 Task: Select a schedule automation every year on the 1 of January at 11:00 AM.
Action: Mouse moved to (1048, 81)
Screenshot: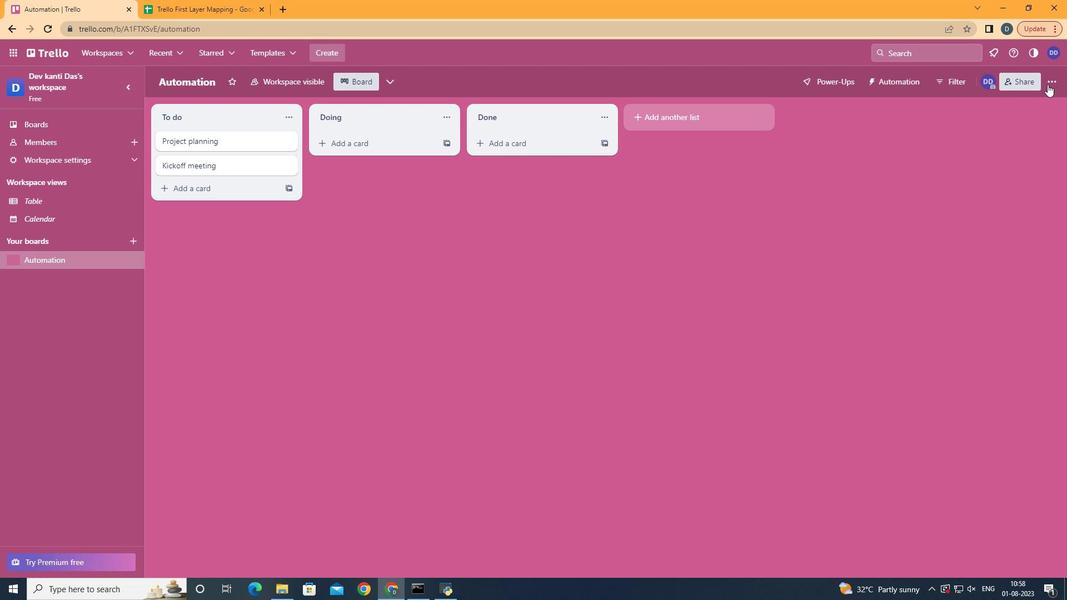 
Action: Mouse pressed left at (1048, 81)
Screenshot: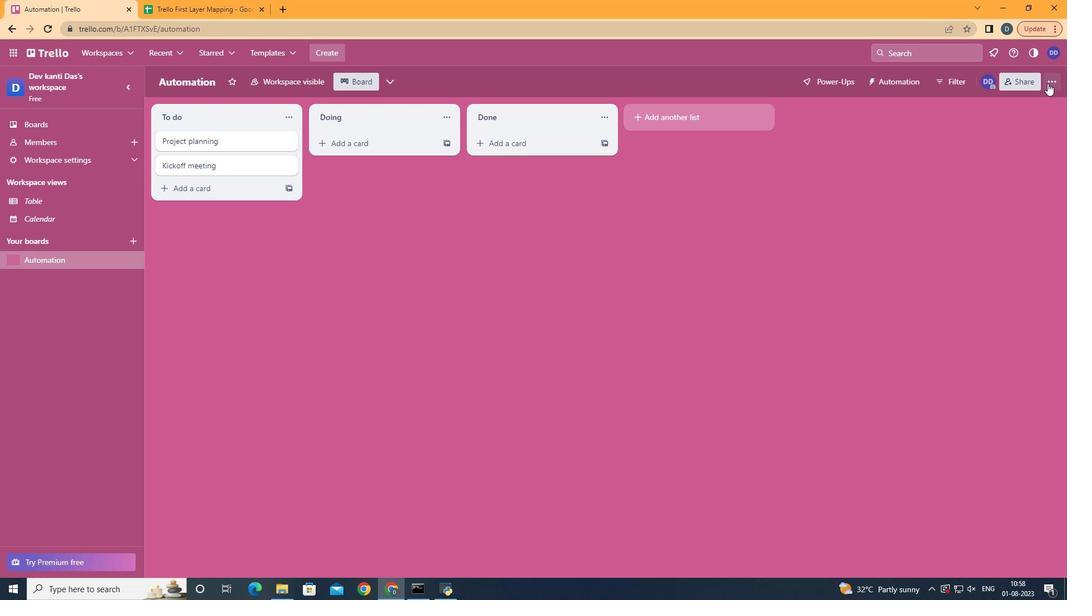 
Action: Mouse moved to (949, 237)
Screenshot: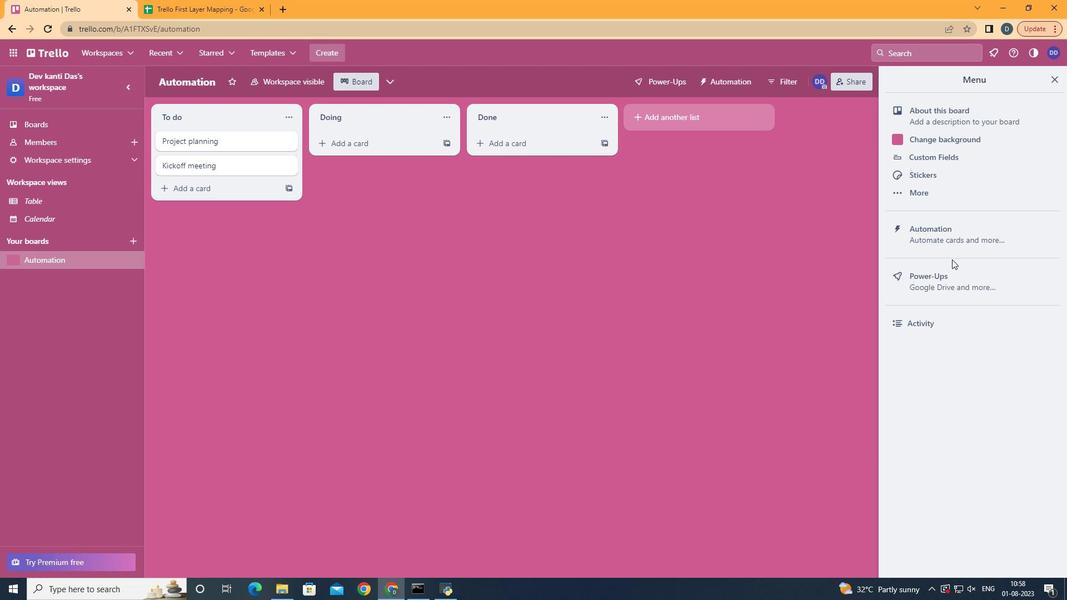 
Action: Mouse pressed left at (949, 237)
Screenshot: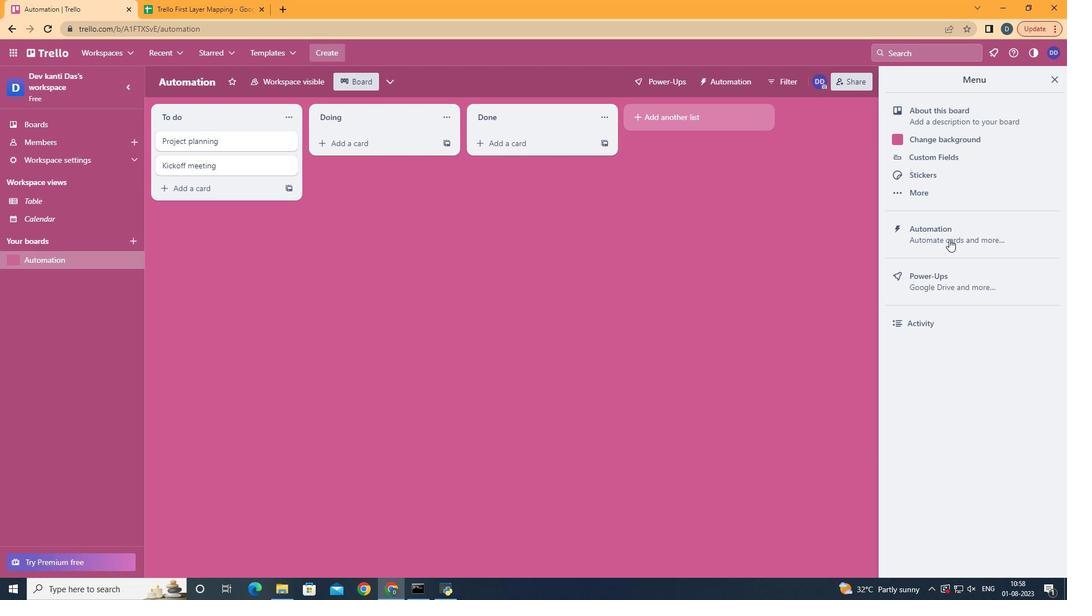 
Action: Mouse moved to (224, 199)
Screenshot: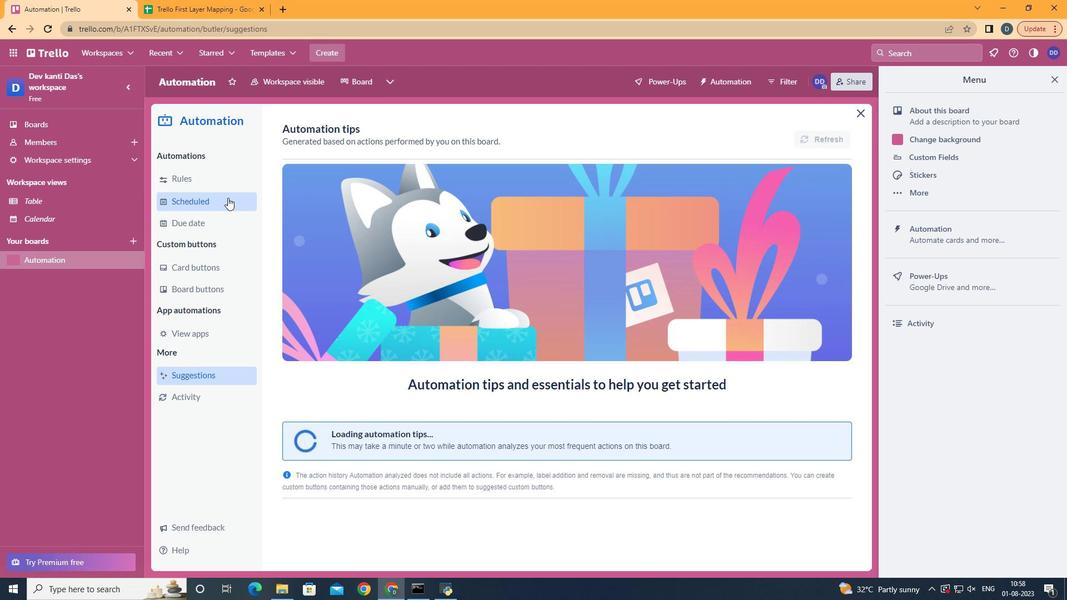 
Action: Mouse pressed left at (224, 199)
Screenshot: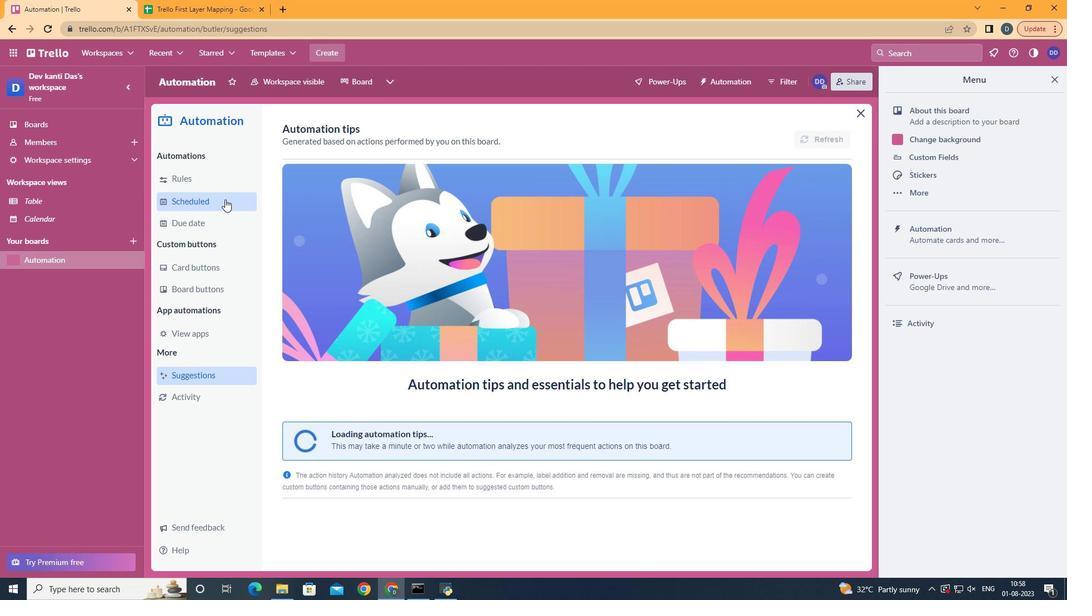 
Action: Mouse moved to (794, 128)
Screenshot: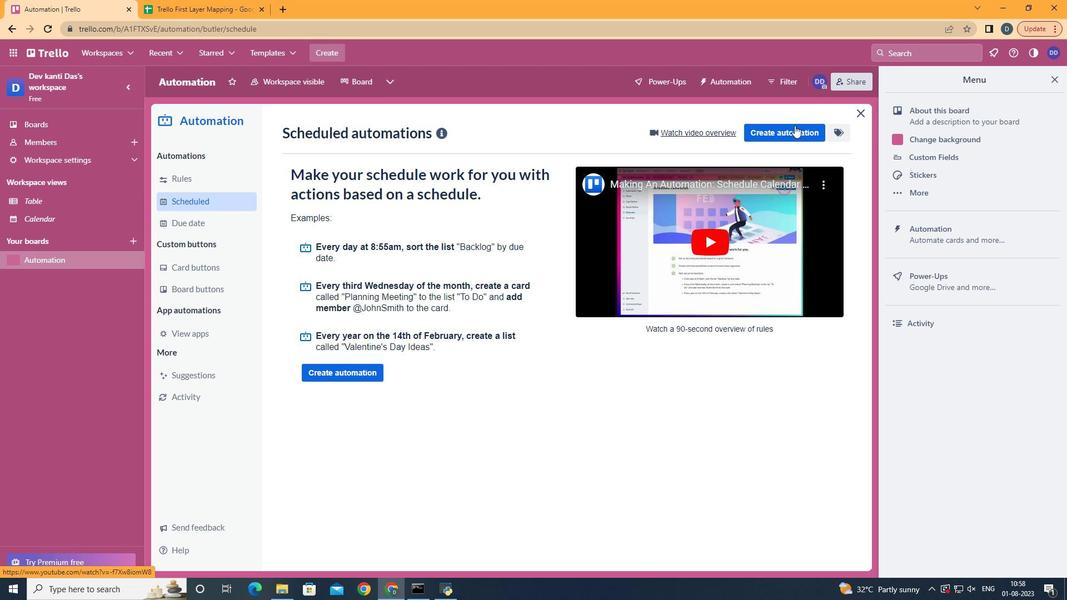 
Action: Mouse pressed left at (794, 128)
Screenshot: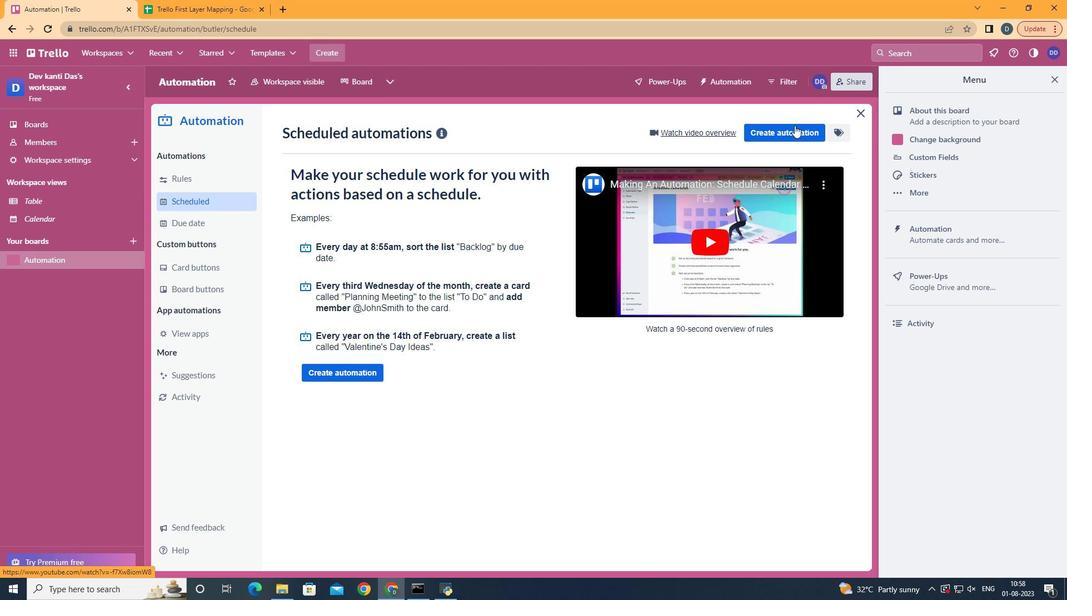 
Action: Mouse moved to (652, 246)
Screenshot: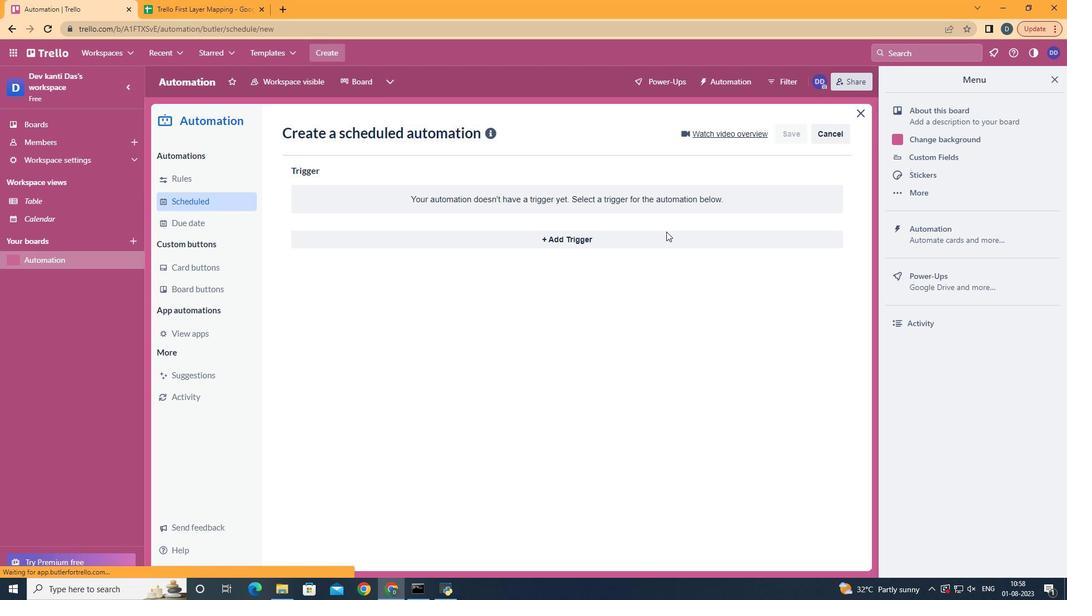 
Action: Mouse pressed left at (652, 246)
Screenshot: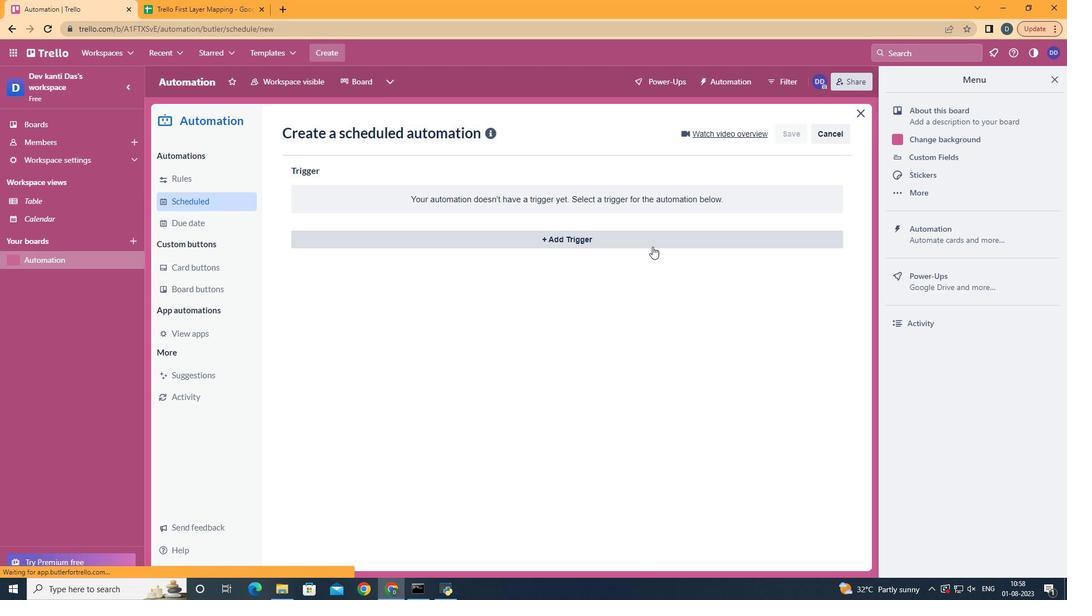 
Action: Mouse moved to (345, 386)
Screenshot: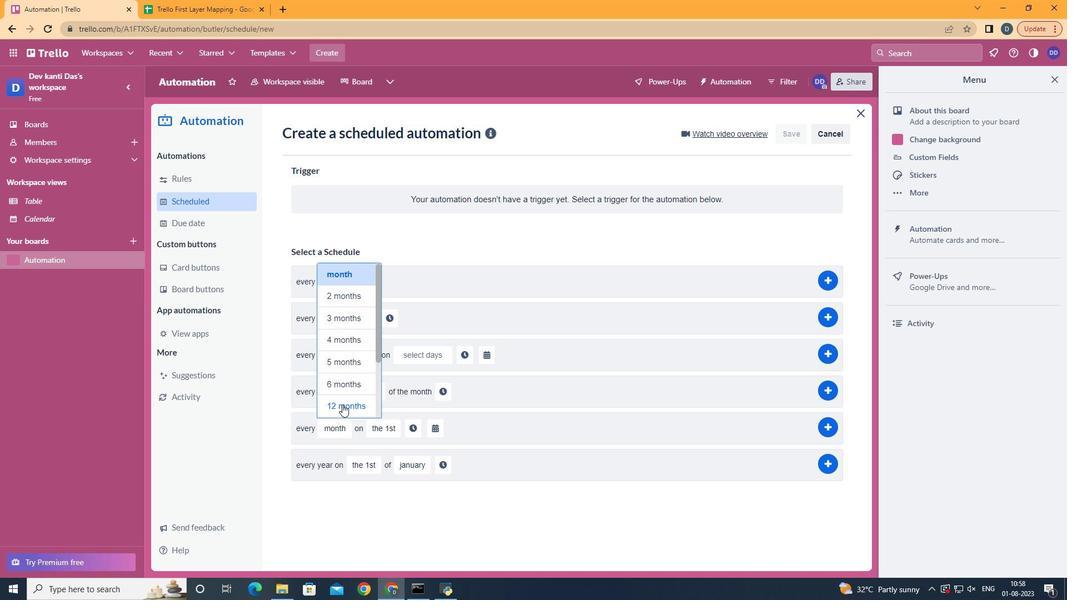 
Action: Mouse scrolled (345, 386) with delta (0, 0)
Screenshot: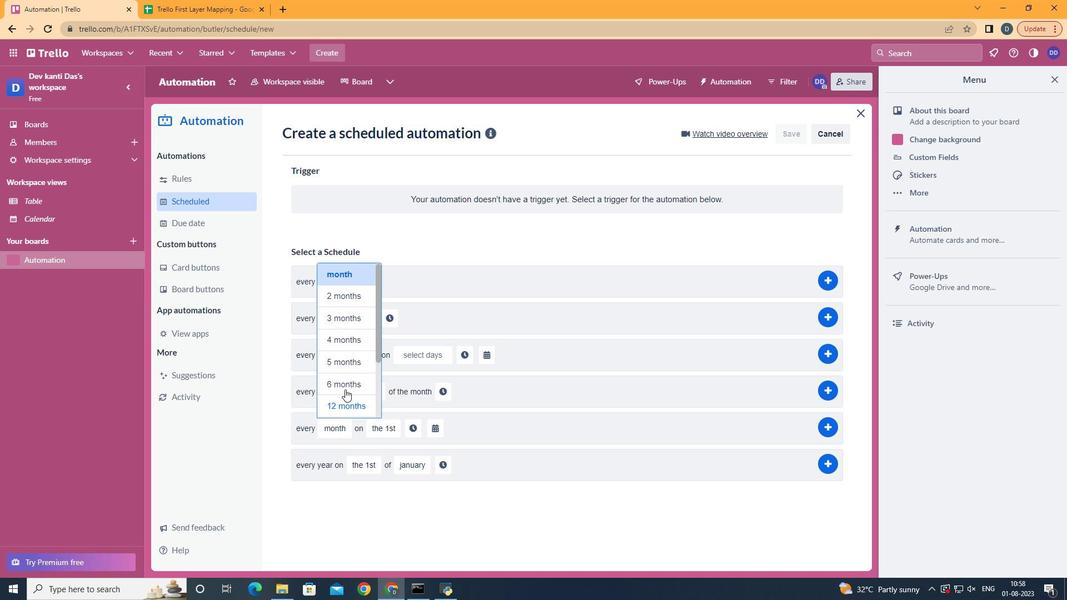 
Action: Mouse moved to (371, 310)
Screenshot: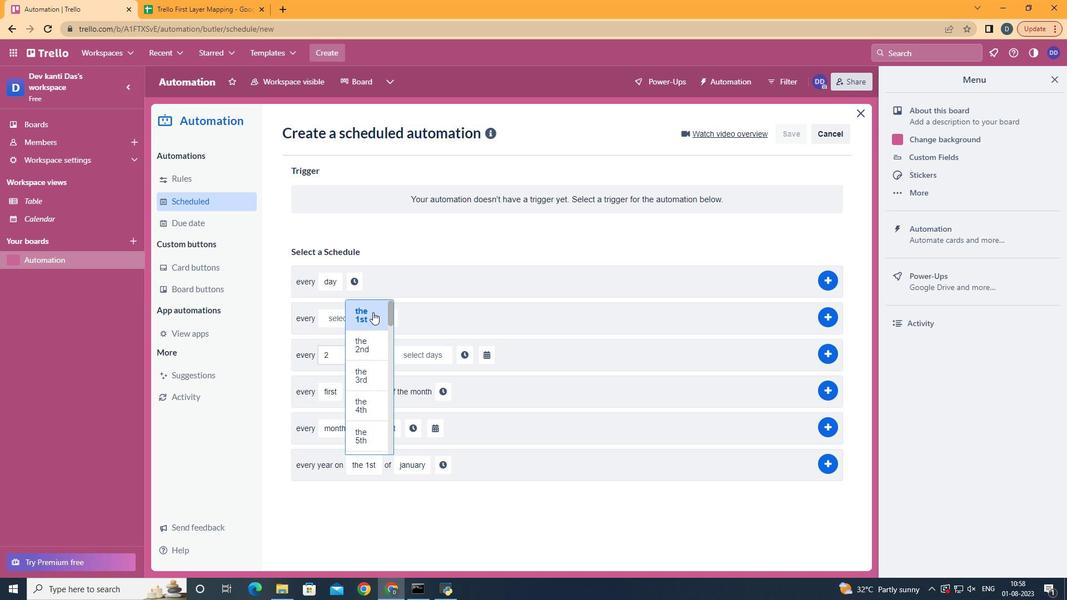 
Action: Mouse pressed left at (371, 310)
Screenshot: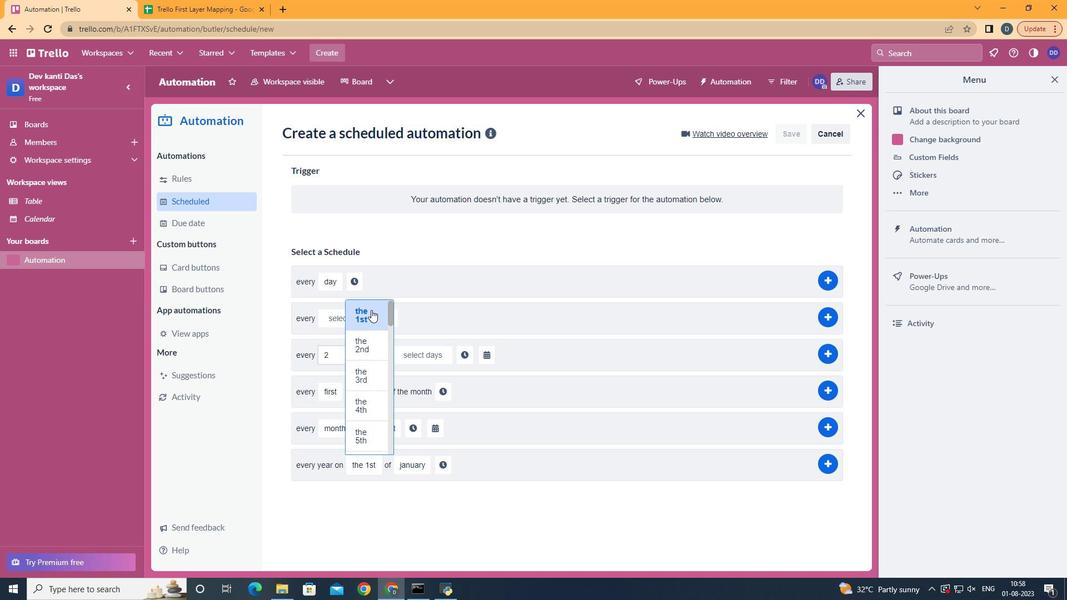 
Action: Mouse moved to (415, 312)
Screenshot: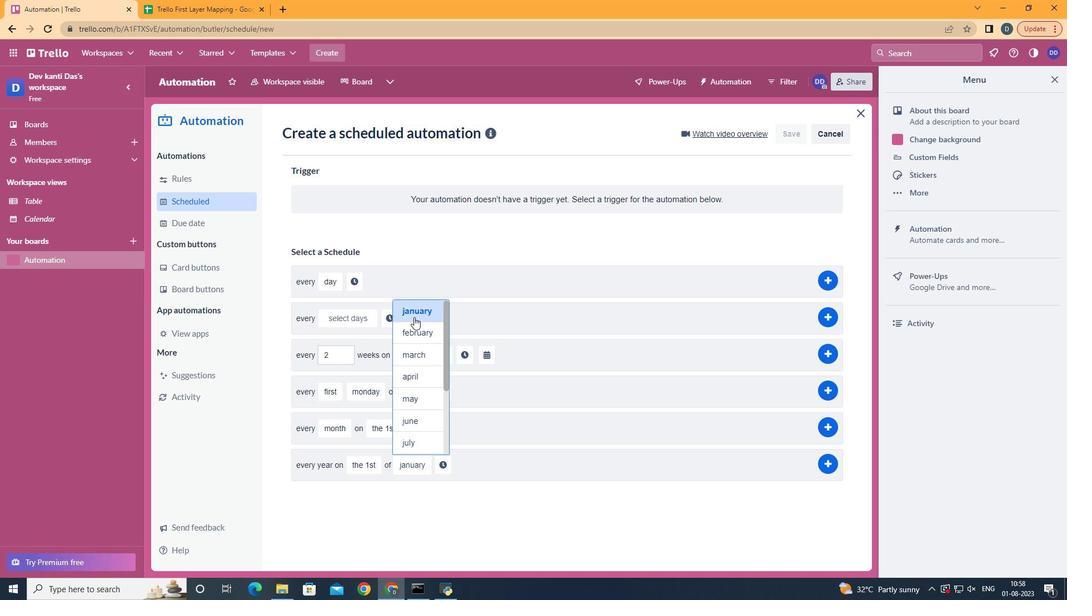 
Action: Mouse pressed left at (415, 312)
Screenshot: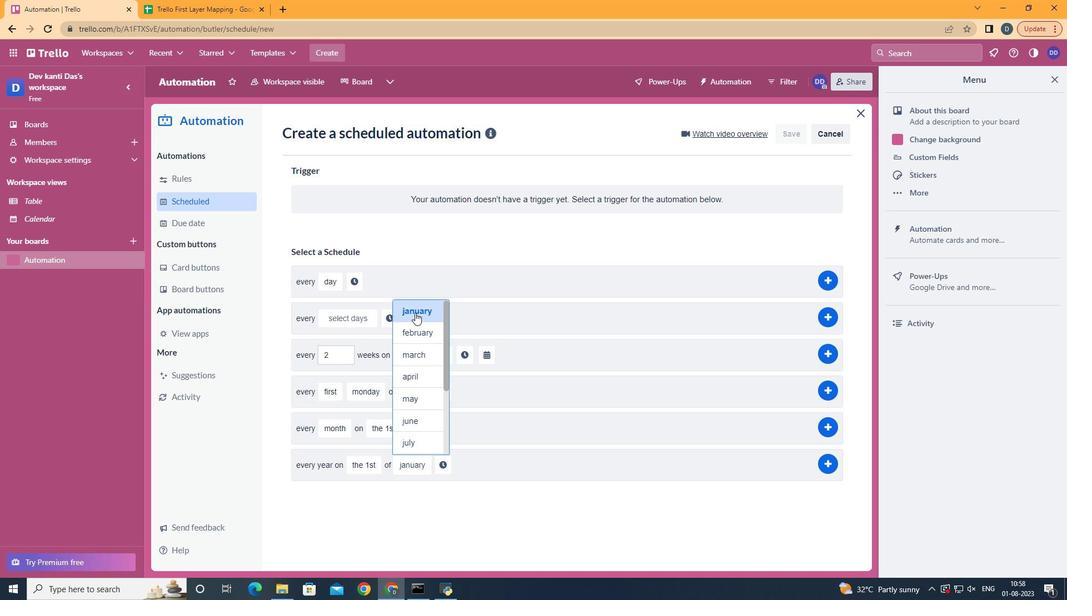
Action: Mouse moved to (447, 464)
Screenshot: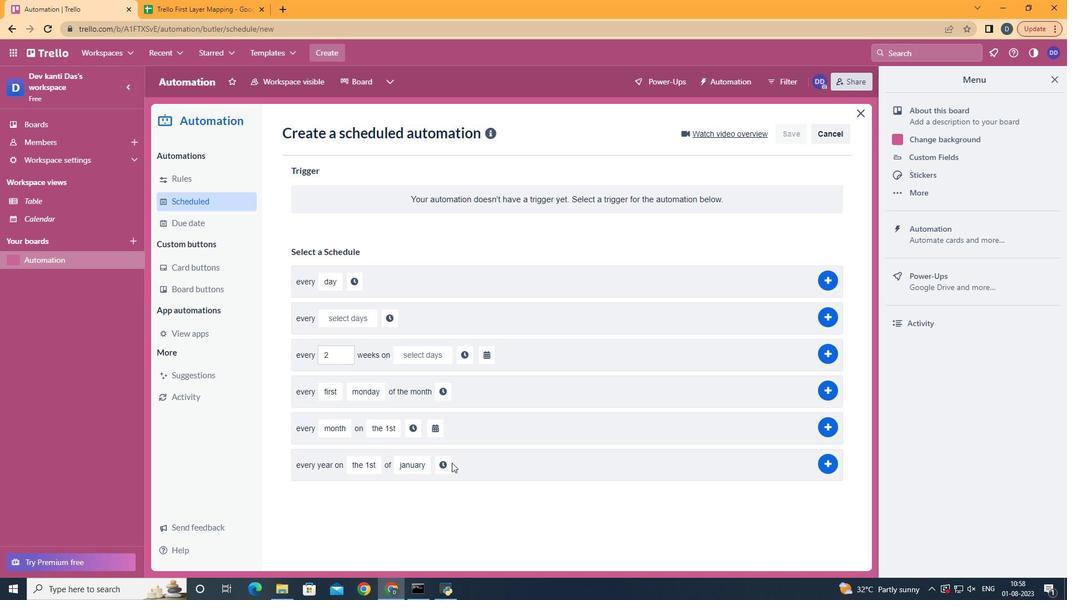 
Action: Mouse pressed left at (447, 464)
Screenshot: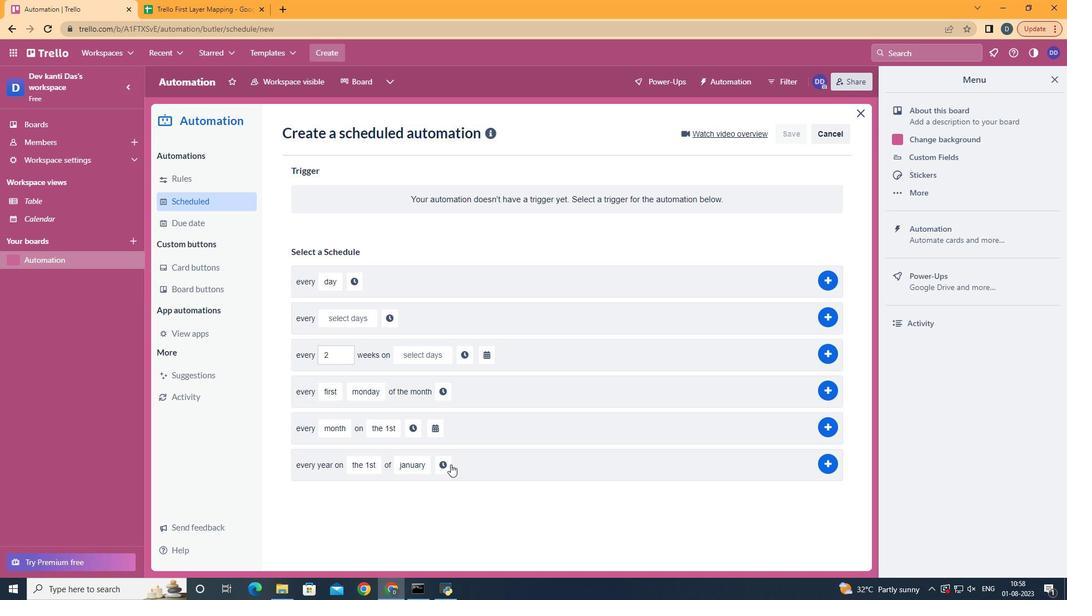 
Action: Mouse moved to (821, 465)
Screenshot: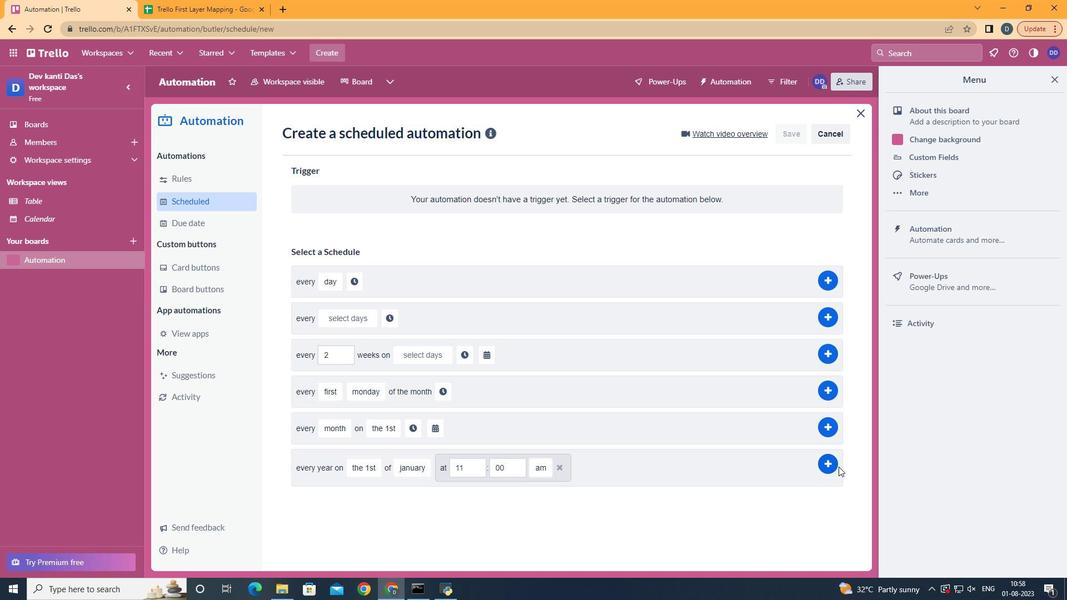 
Action: Mouse pressed left at (821, 465)
Screenshot: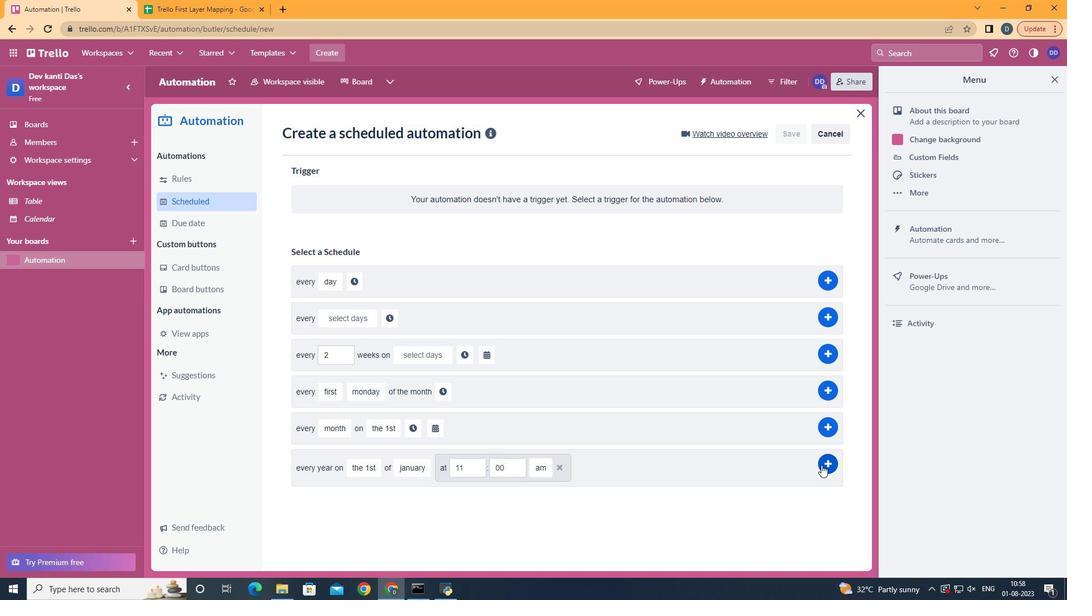 
Action: Mouse moved to (456, 265)
Screenshot: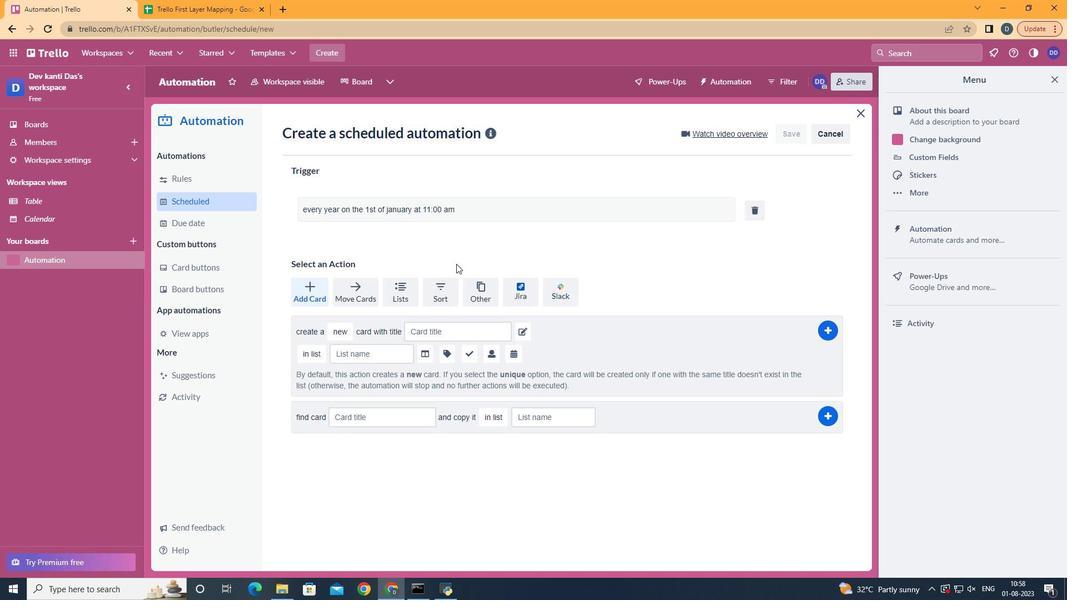 
